Task: Create a task  Integrate website with a new email management tool , assign it to team member softage.5@softage.net in the project ConvertWorks and update the status of the task to  On Track  , set the priority of the task to Low
Action: Mouse pressed left at (70, 71)
Screenshot: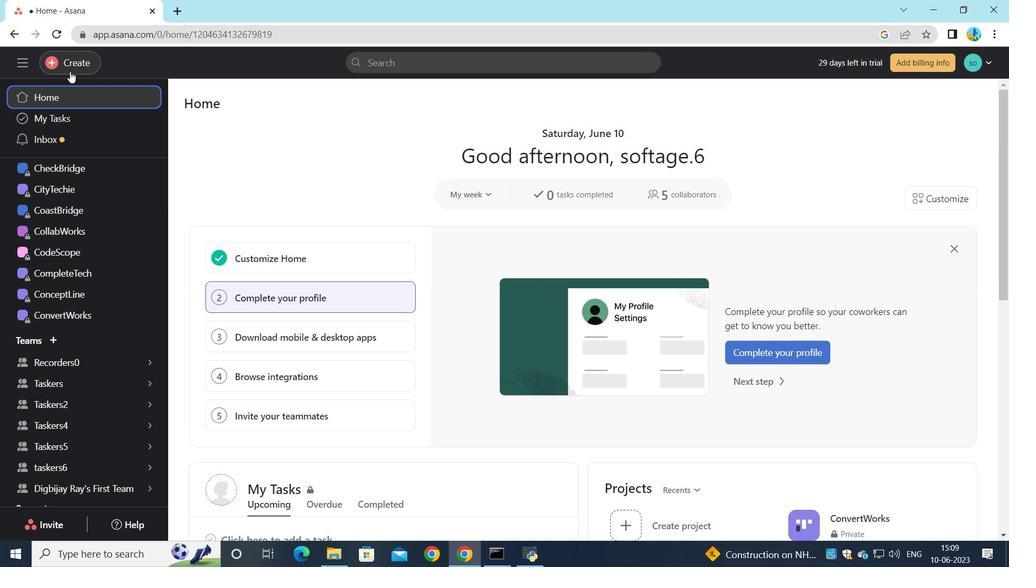 
Action: Mouse moved to (129, 62)
Screenshot: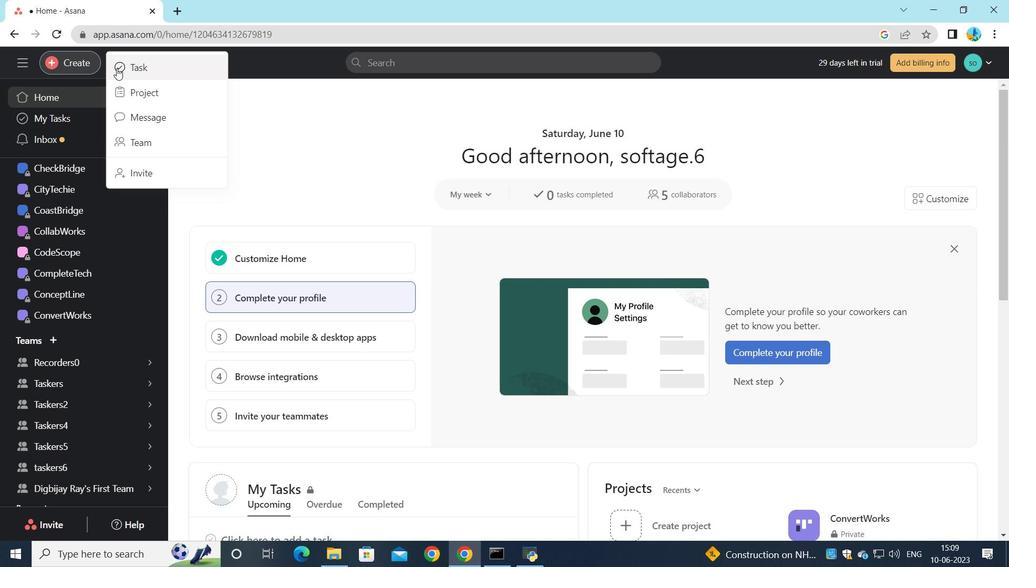 
Action: Mouse pressed left at (129, 62)
Screenshot: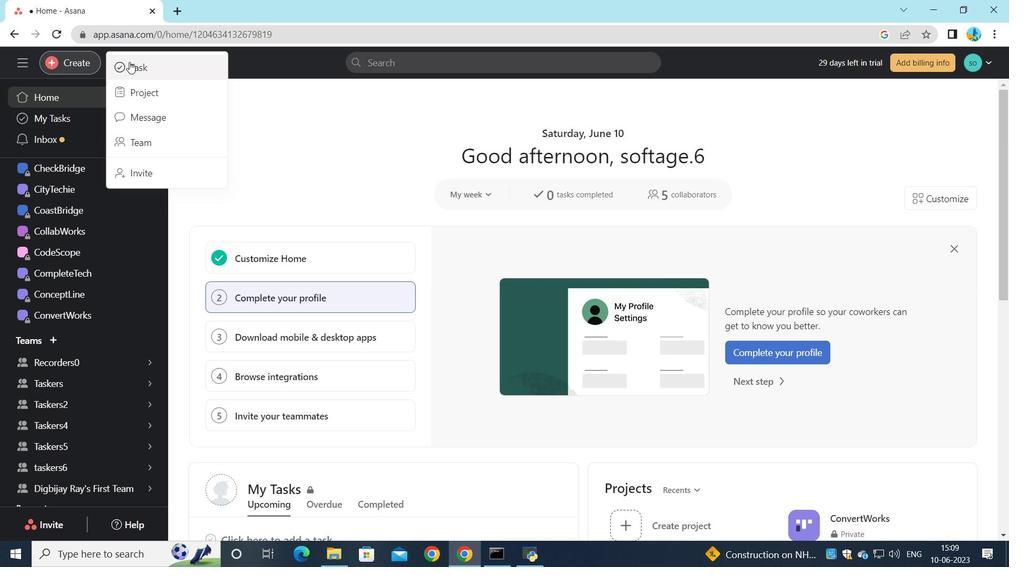 
Action: Mouse moved to (755, 258)
Screenshot: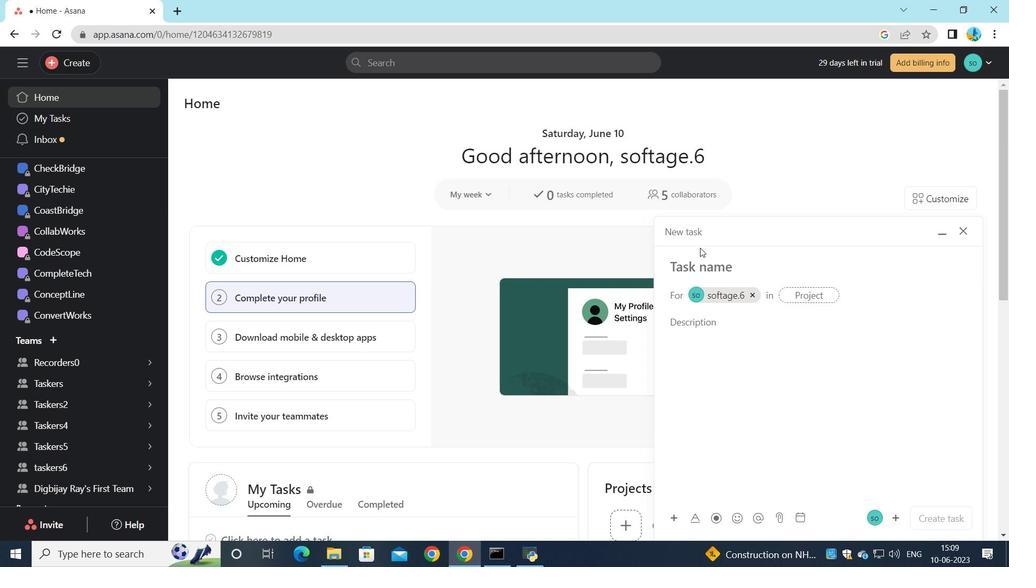 
Action: Key pressed <Key.shift><Key.shift><Key.shift><Key.shift><Key.shift>Integrate<Key.space>a<Key.backspace>website<Key.space>with<Key.space>a<Key.space>new<Key.space>email<Key.space>management<Key.space>tool
Screenshot: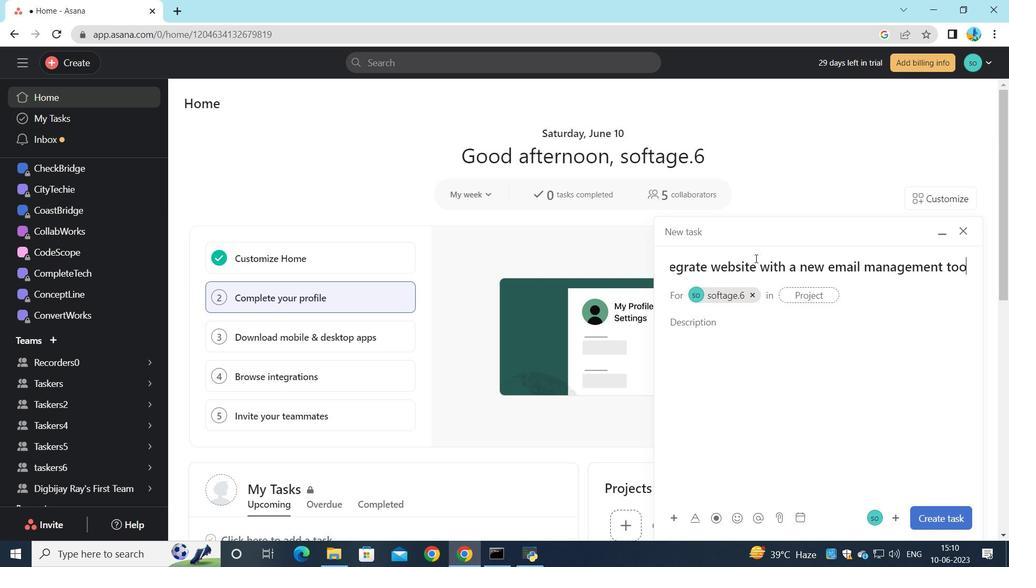 
Action: Mouse moved to (749, 298)
Screenshot: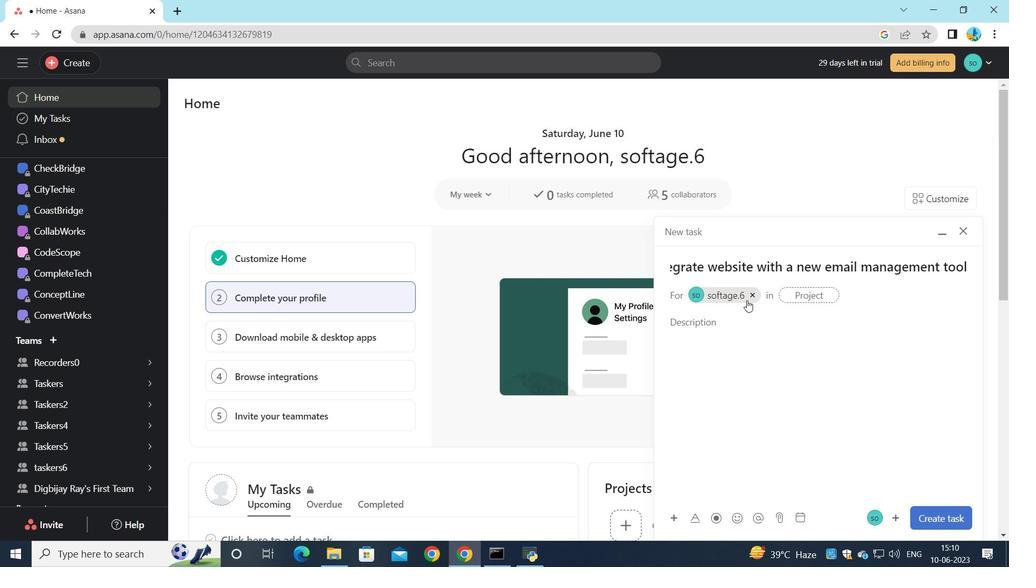 
Action: Mouse pressed left at (749, 298)
Screenshot: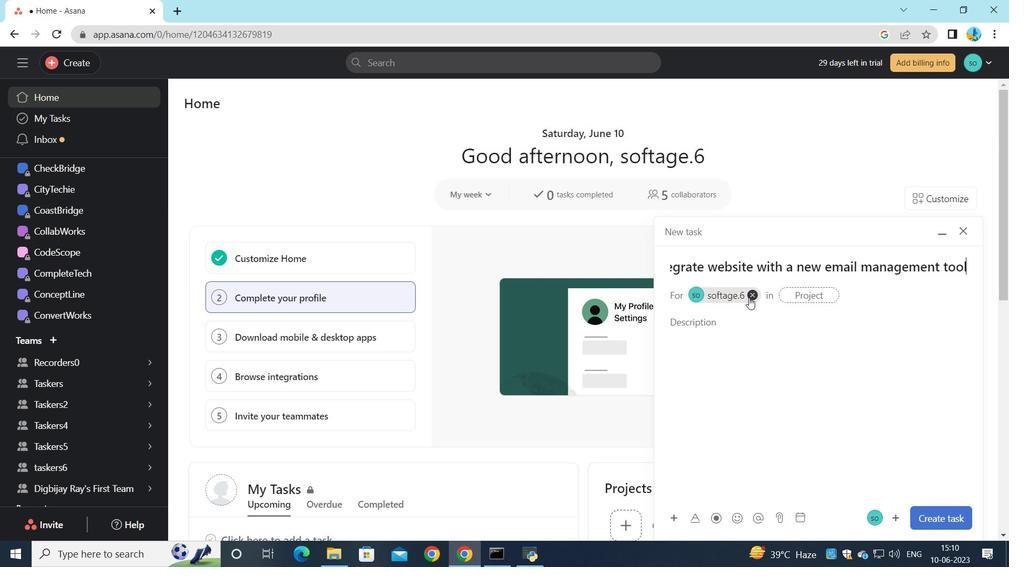 
Action: Mouse moved to (729, 303)
Screenshot: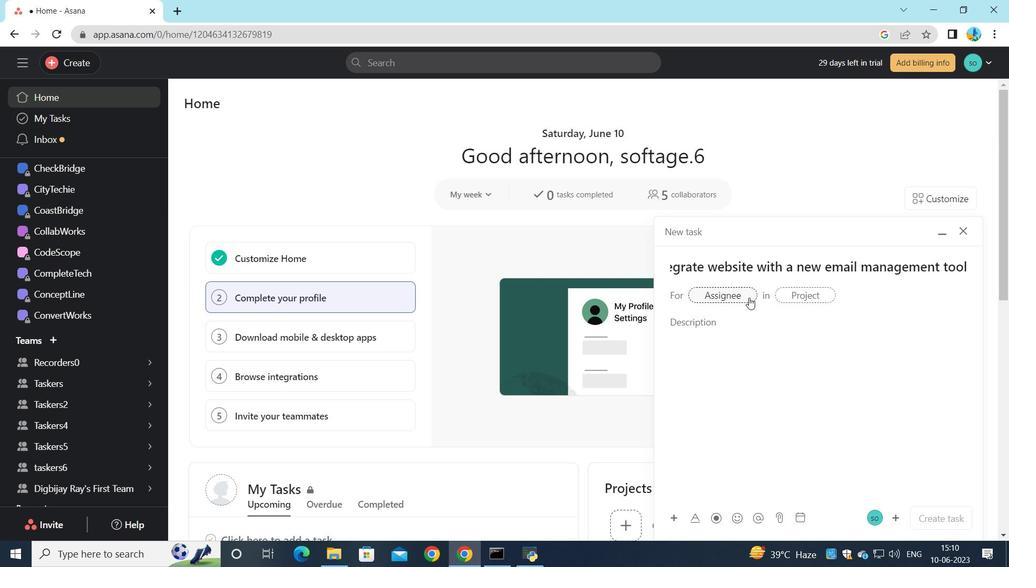 
Action: Mouse pressed left at (729, 303)
Screenshot: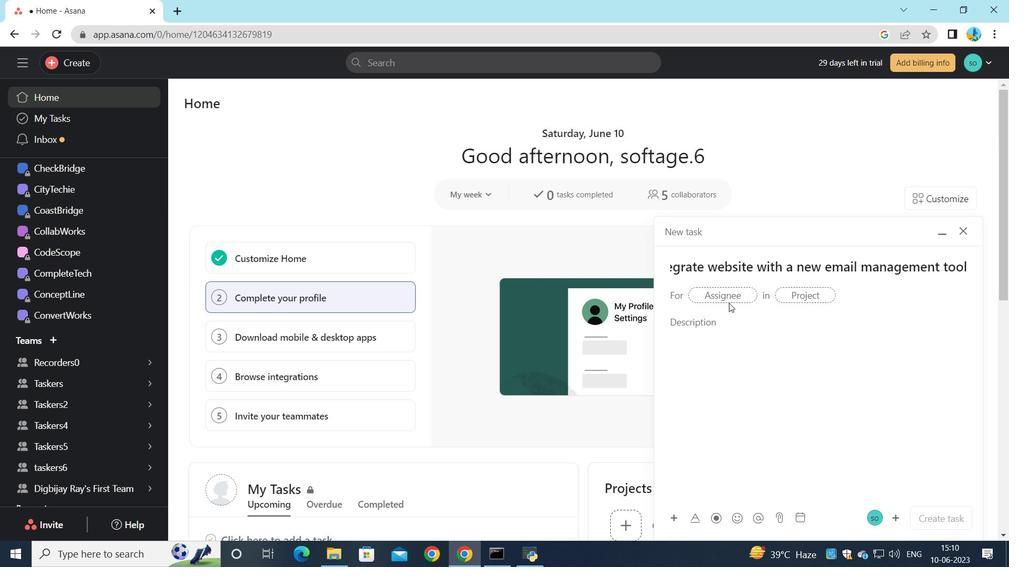 
Action: Mouse moved to (729, 300)
Screenshot: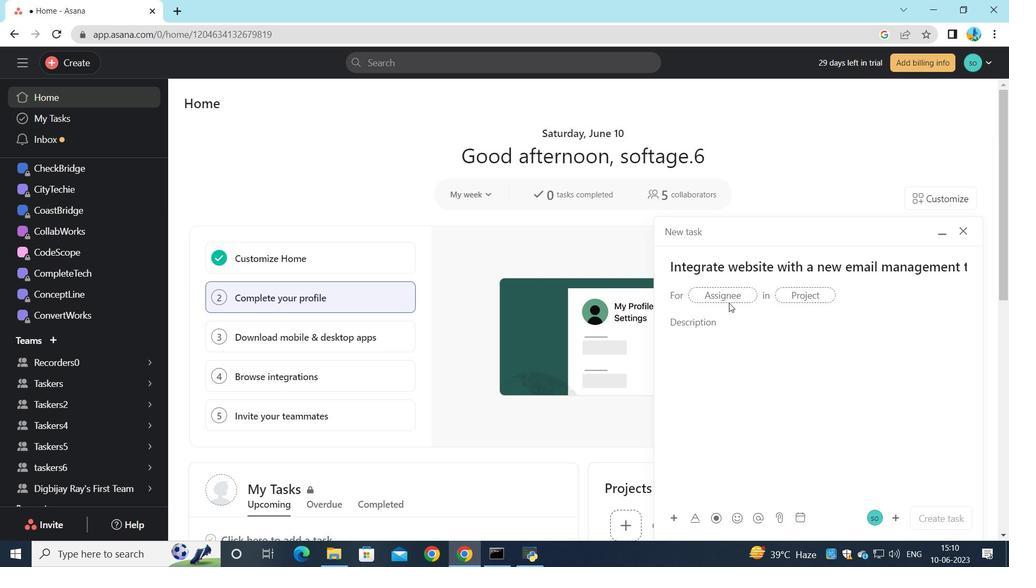 
Action: Mouse pressed left at (729, 300)
Screenshot: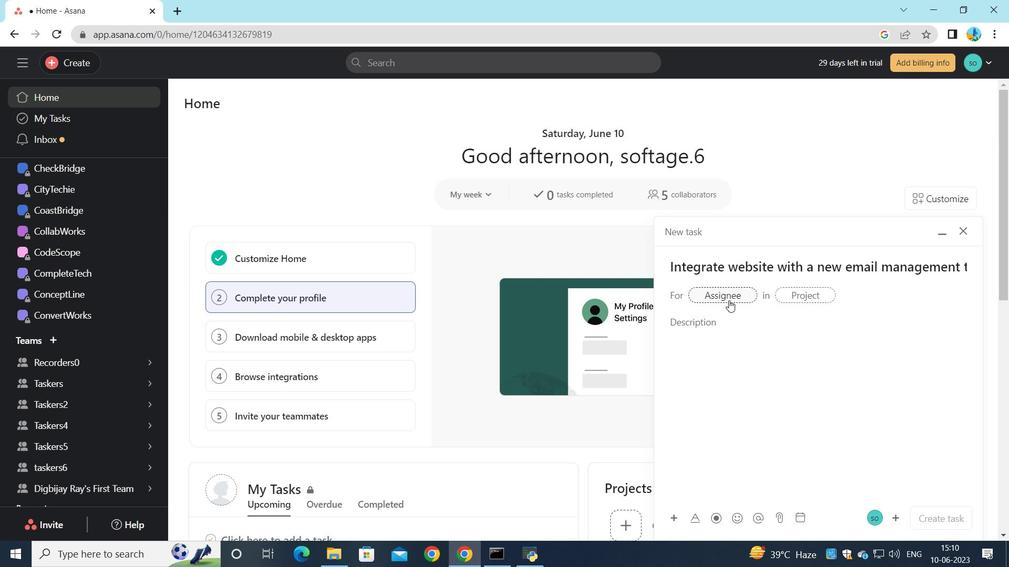 
Action: Key pressed softage.5<Key.shift>@softage.net
Screenshot: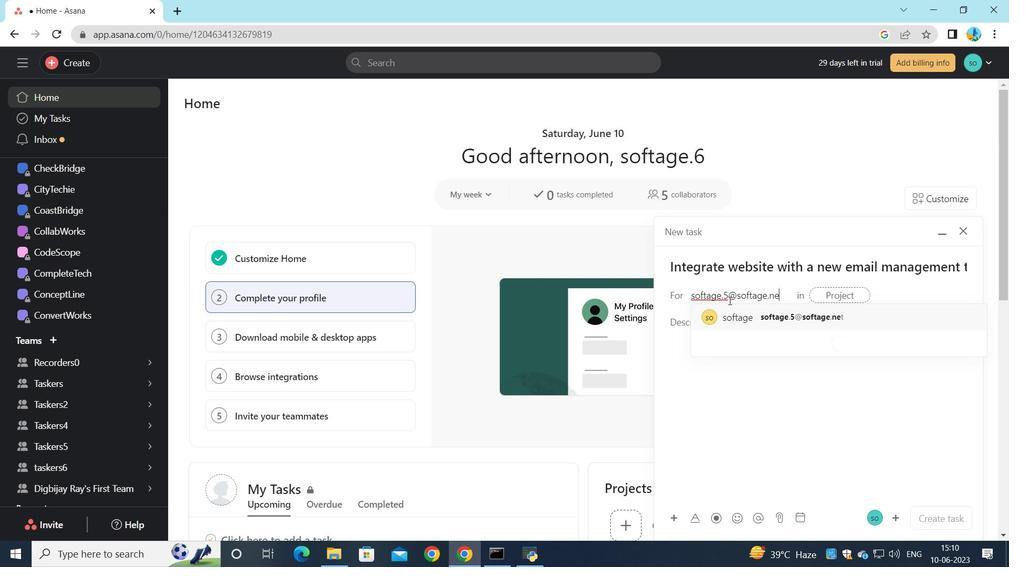 
Action: Mouse moved to (778, 317)
Screenshot: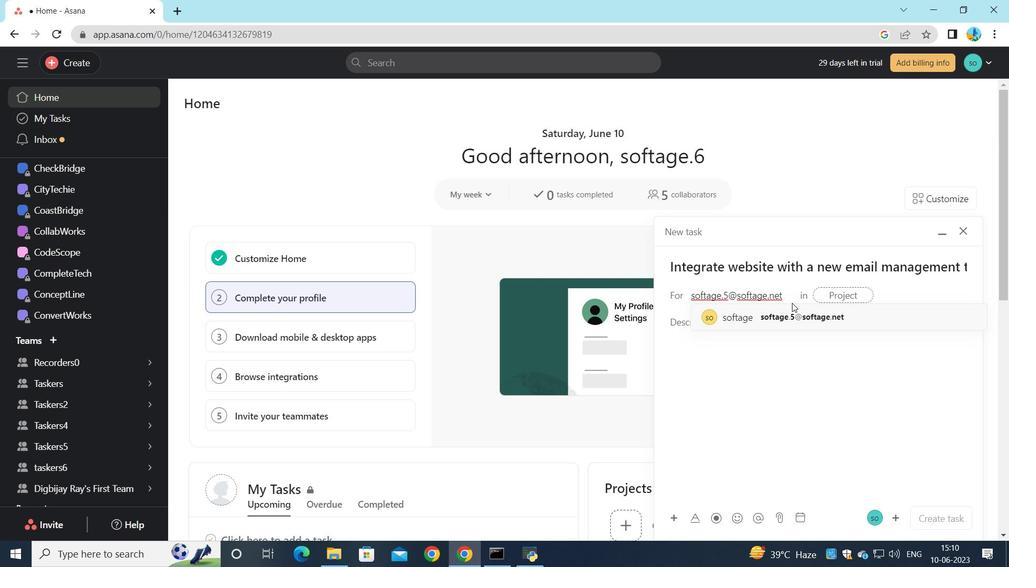 
Action: Mouse pressed left at (778, 317)
Screenshot: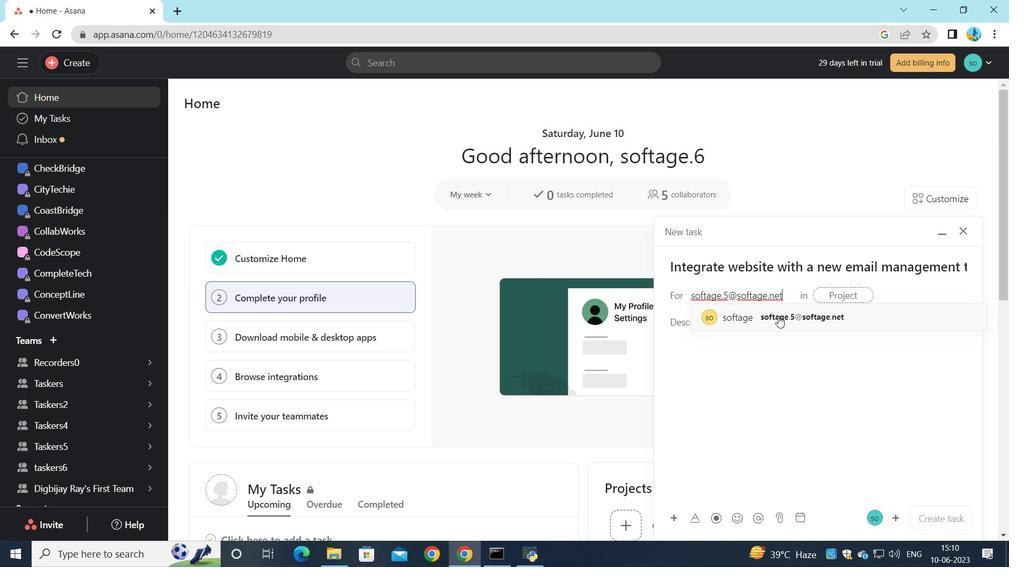 
Action: Mouse moved to (574, 354)
Screenshot: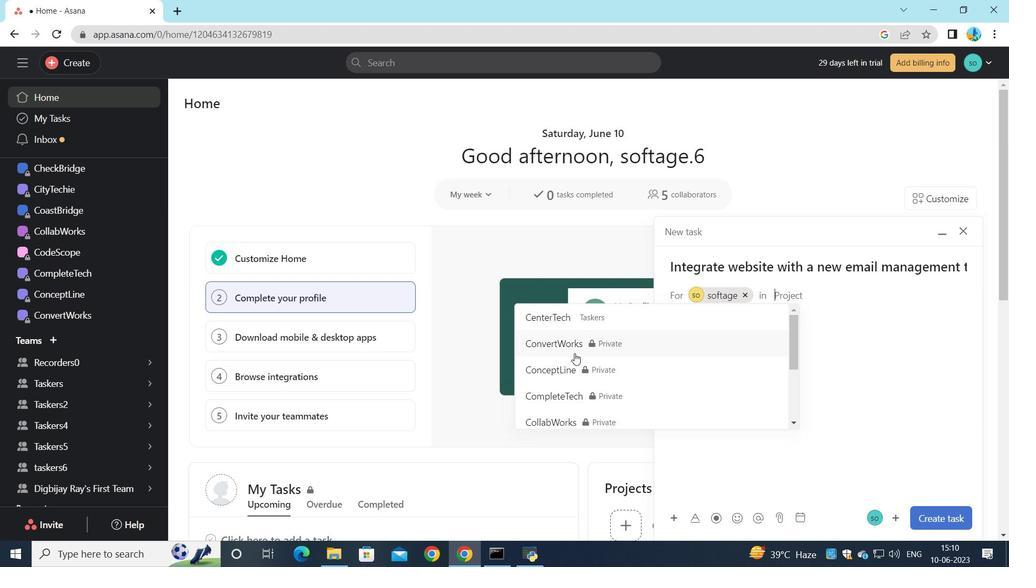 
Action: Mouse pressed left at (574, 354)
Screenshot: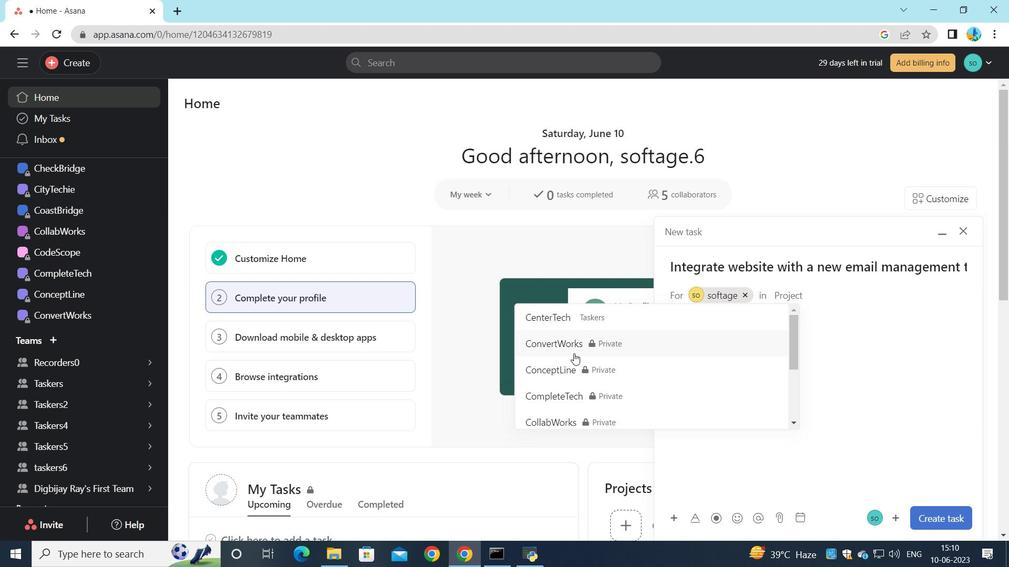 
Action: Mouse moved to (745, 325)
Screenshot: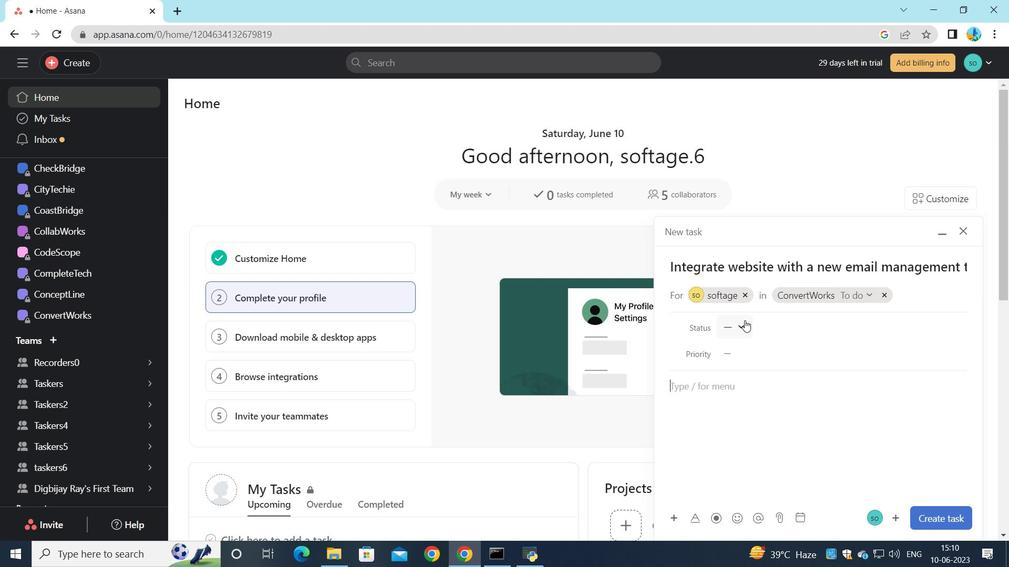 
Action: Mouse pressed left at (745, 325)
Screenshot: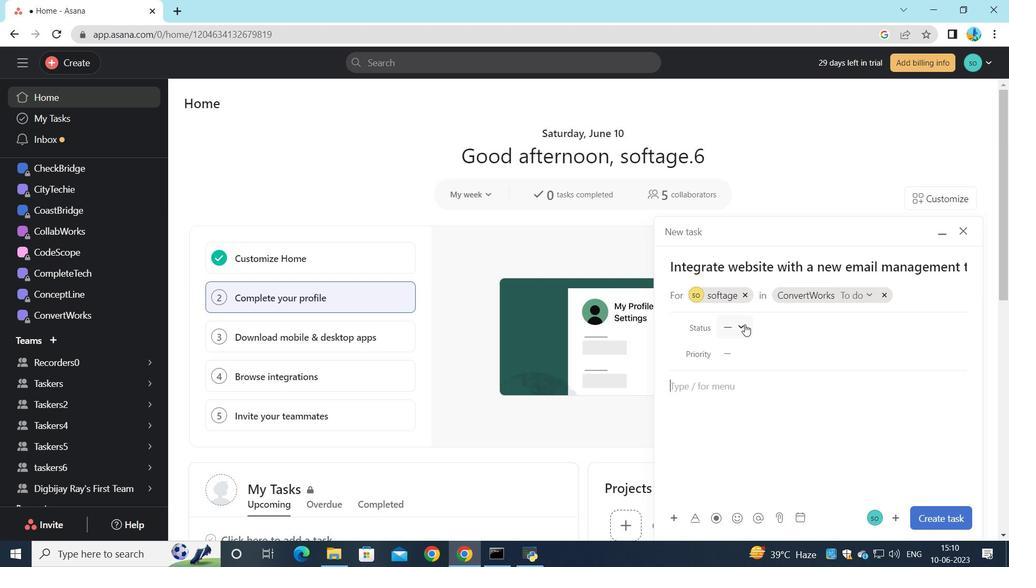 
Action: Mouse moved to (752, 368)
Screenshot: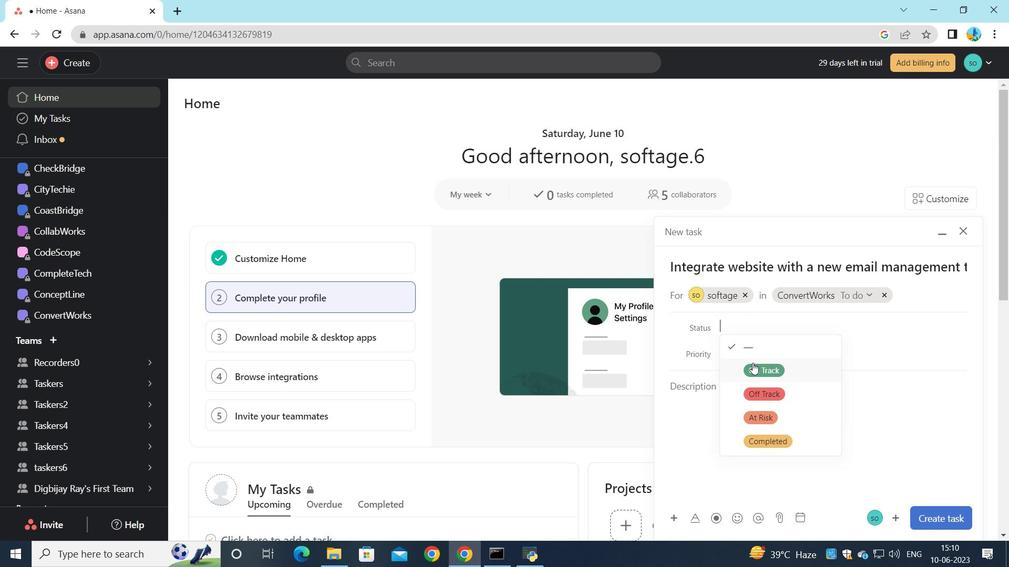 
Action: Mouse pressed left at (752, 368)
Screenshot: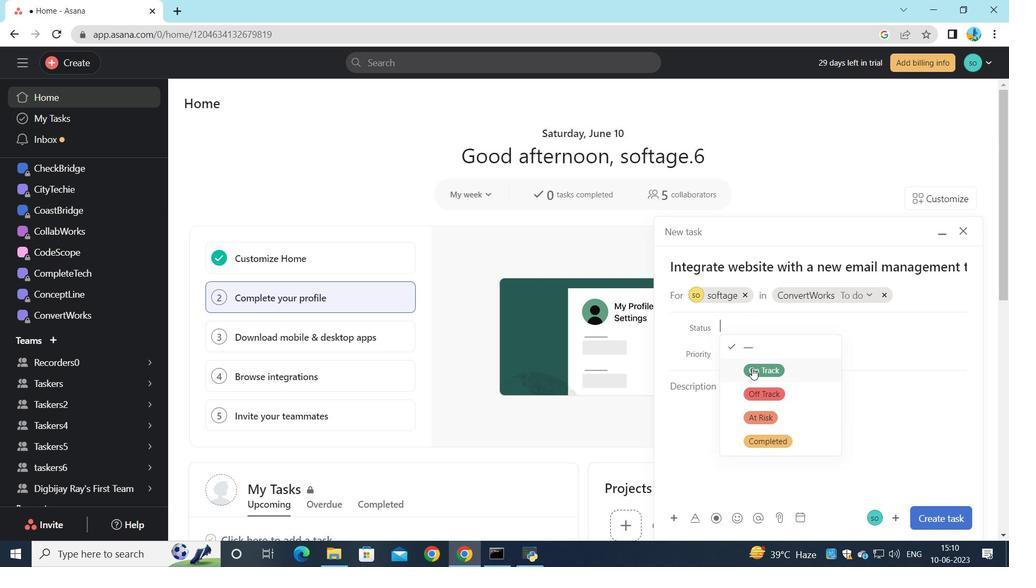 
Action: Mouse moved to (747, 355)
Screenshot: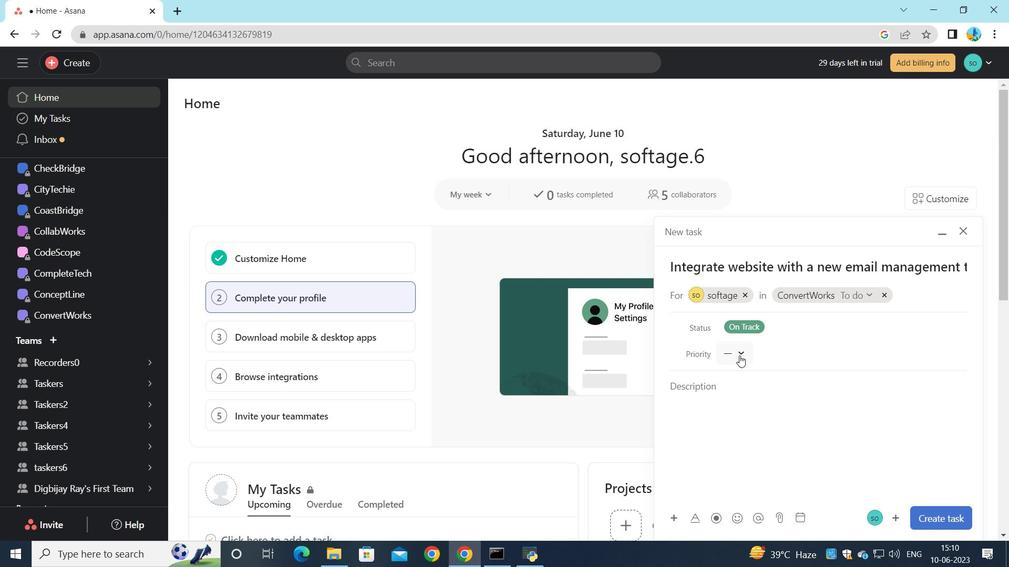 
Action: Mouse pressed left at (747, 355)
Screenshot: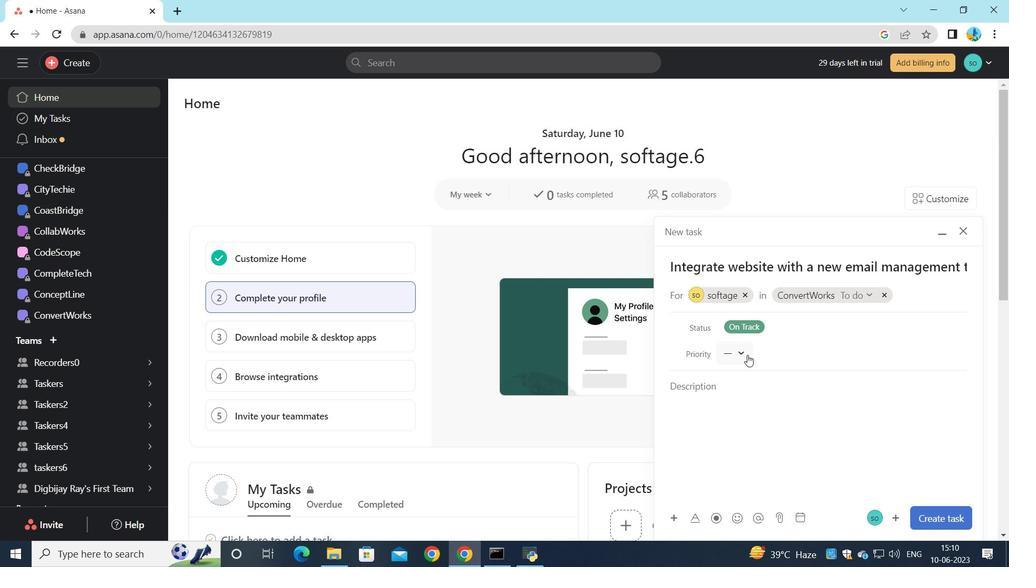 
Action: Mouse moved to (765, 445)
Screenshot: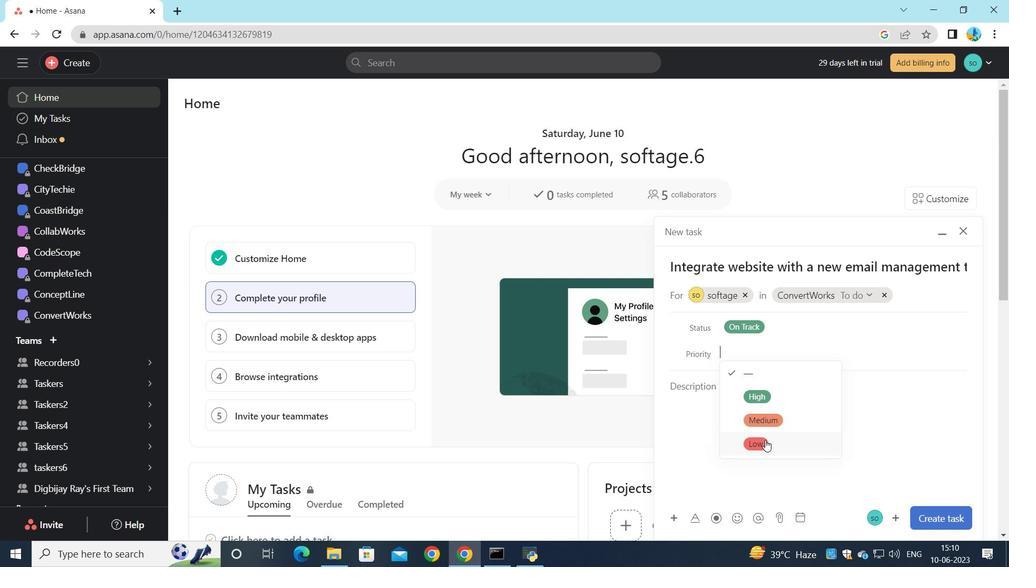 
Action: Mouse pressed left at (765, 445)
Screenshot: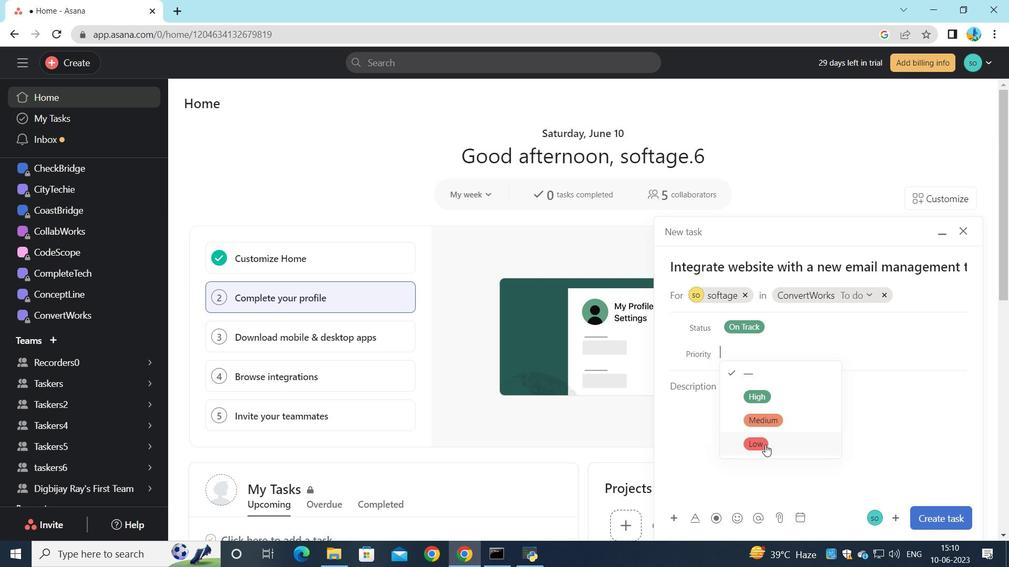 
Action: Mouse moved to (956, 525)
Screenshot: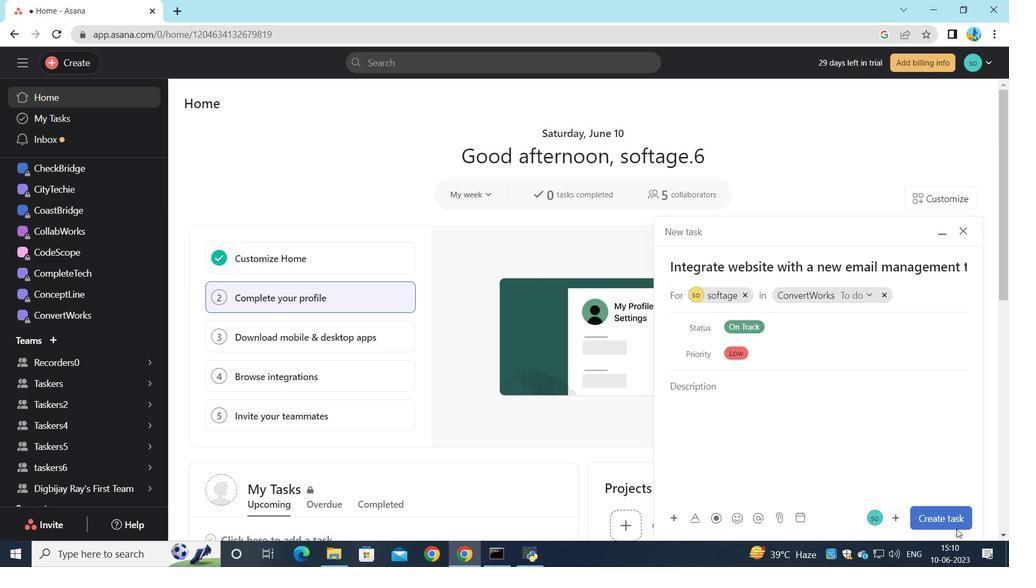 
Action: Mouse pressed left at (956, 525)
Screenshot: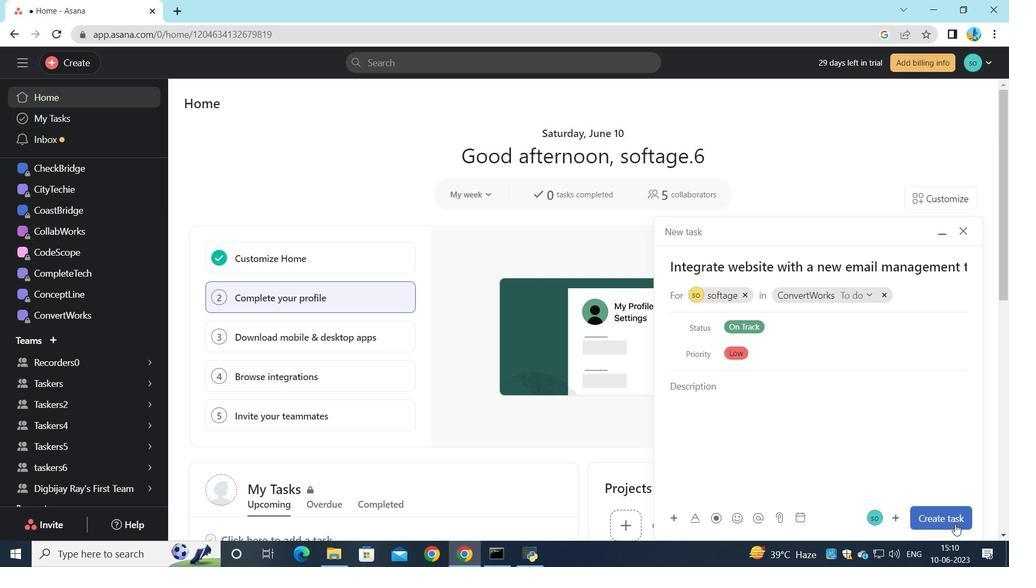 
Action: Mouse moved to (904, 404)
Screenshot: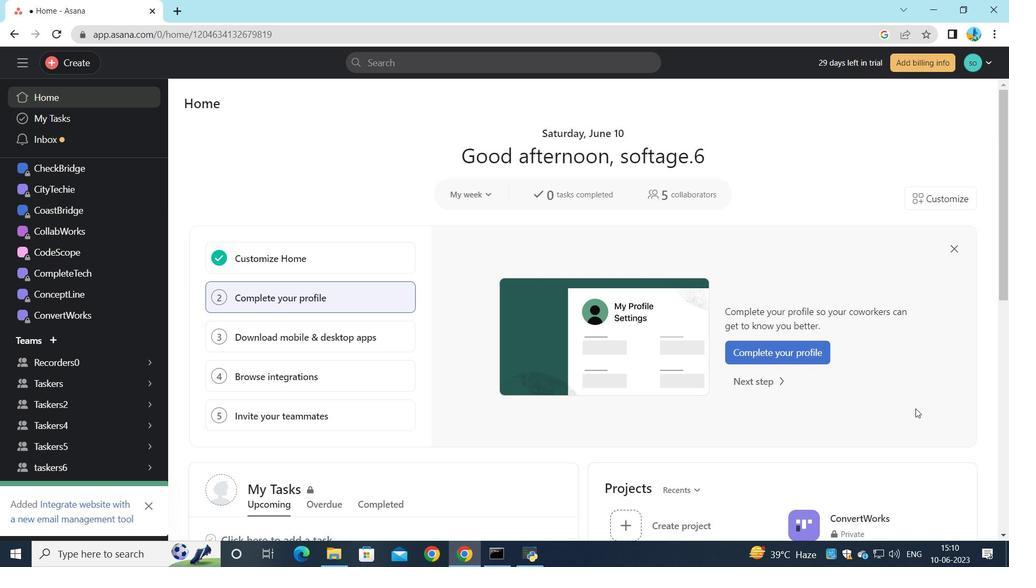 
